 Task: Enable the video filter "Gradfun video filter" in the video filter module.
Action: Mouse moved to (123, 26)
Screenshot: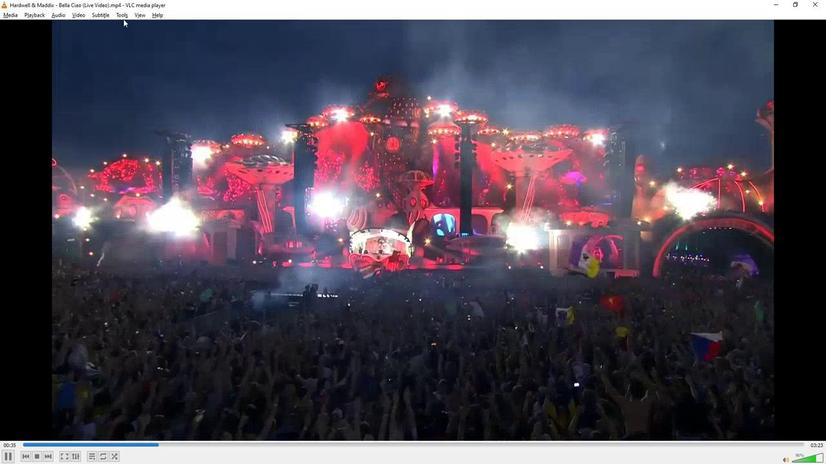 
Action: Mouse pressed left at (123, 26)
Screenshot: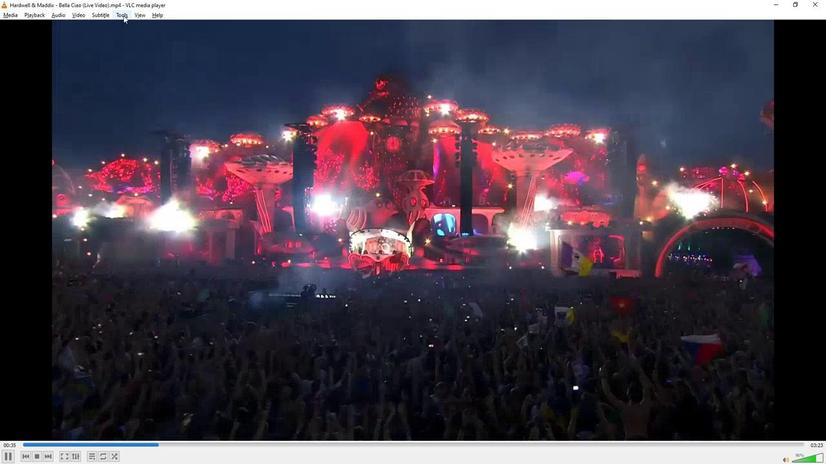 
Action: Mouse moved to (138, 121)
Screenshot: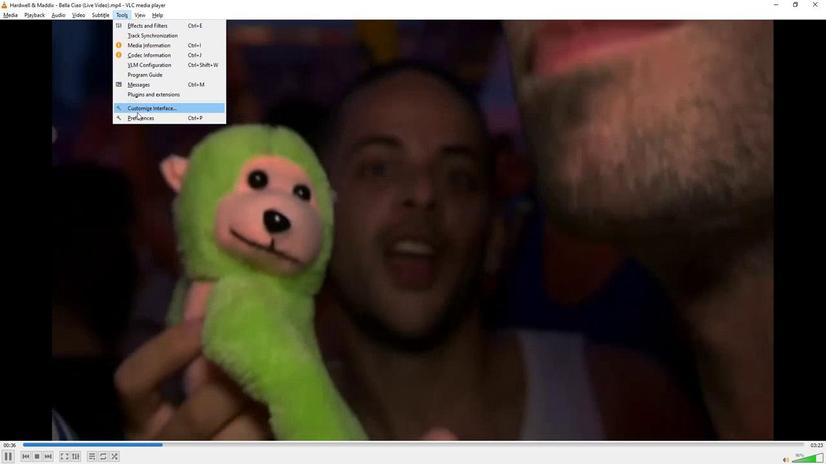
Action: Mouse pressed left at (138, 121)
Screenshot: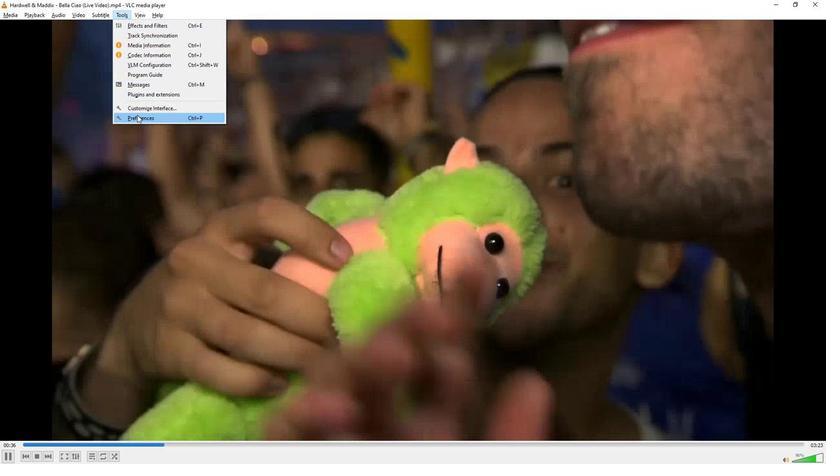 
Action: Mouse moved to (183, 363)
Screenshot: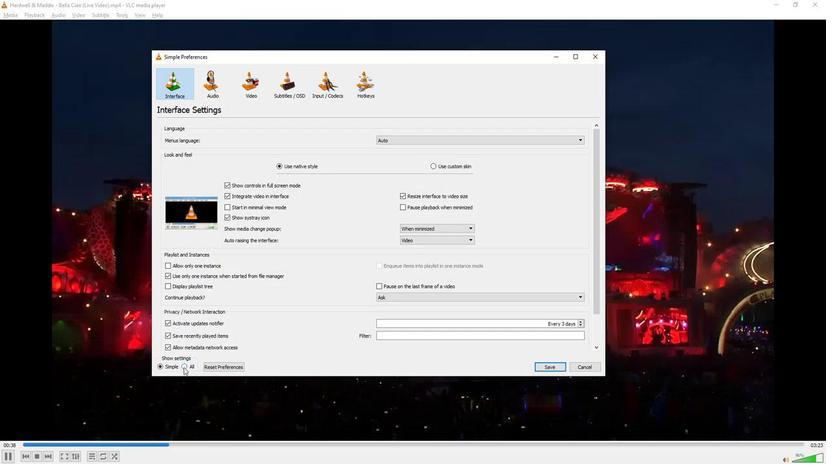 
Action: Mouse pressed left at (183, 363)
Screenshot: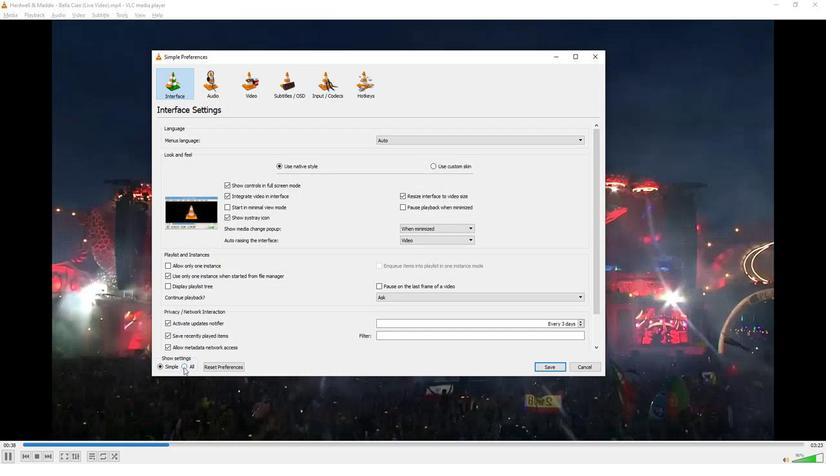 
Action: Mouse moved to (191, 342)
Screenshot: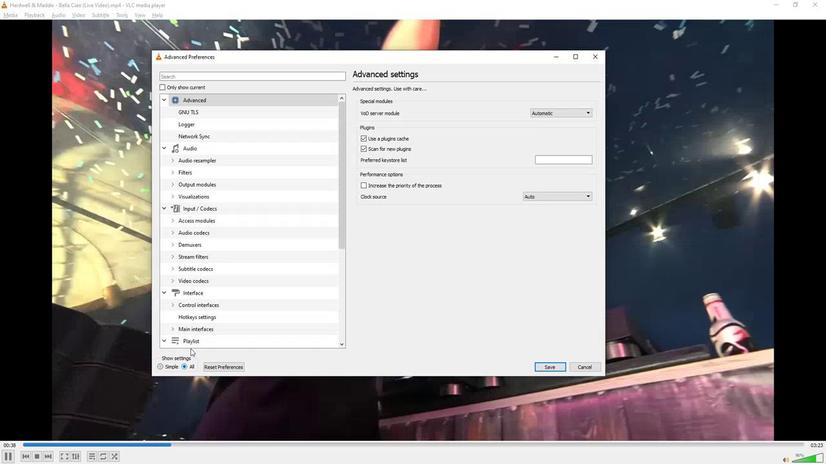 
Action: Mouse scrolled (191, 341) with delta (0, 0)
Screenshot: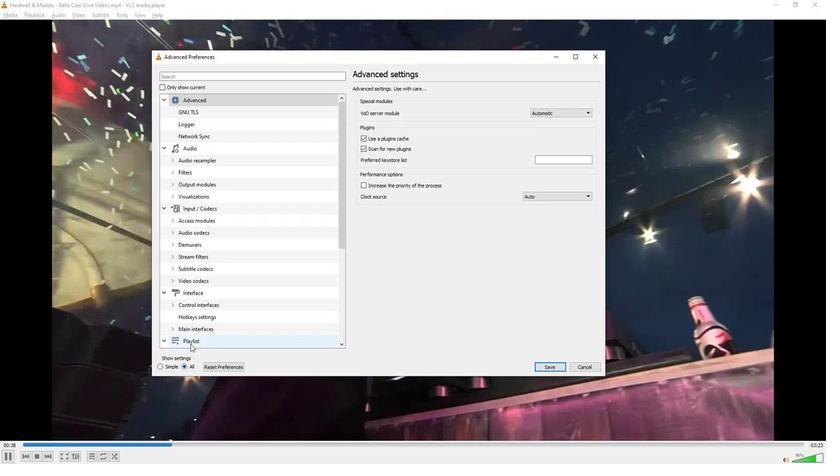 
Action: Mouse scrolled (191, 341) with delta (0, 0)
Screenshot: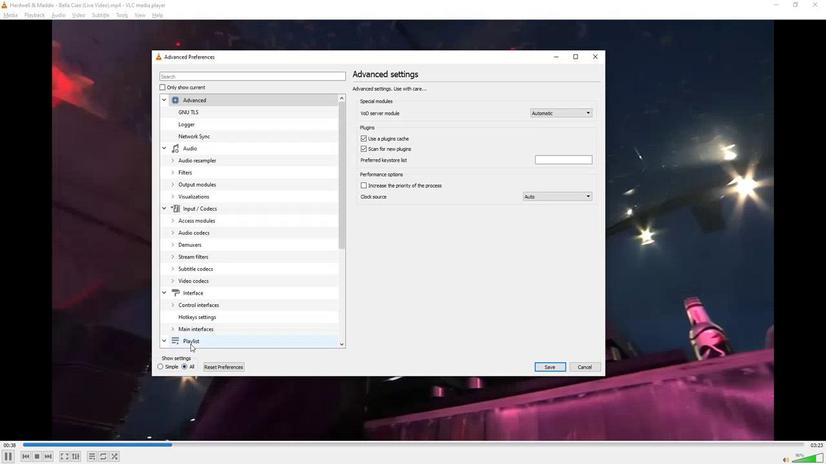 
Action: Mouse scrolled (191, 341) with delta (0, 0)
Screenshot: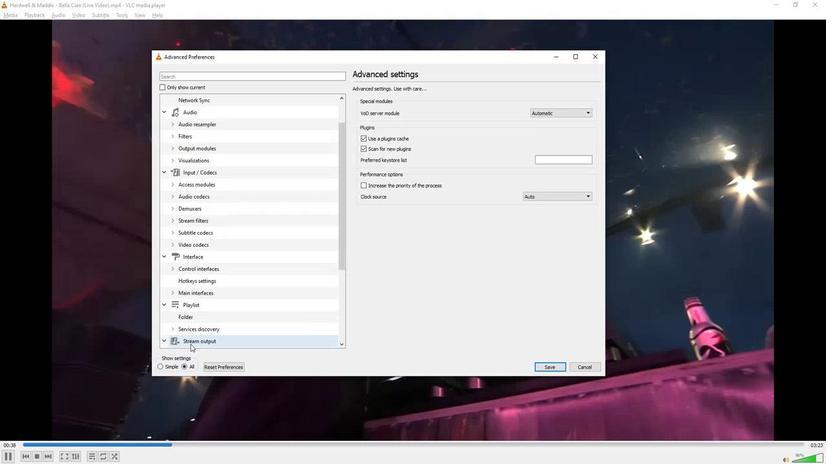 
Action: Mouse scrolled (191, 341) with delta (0, 0)
Screenshot: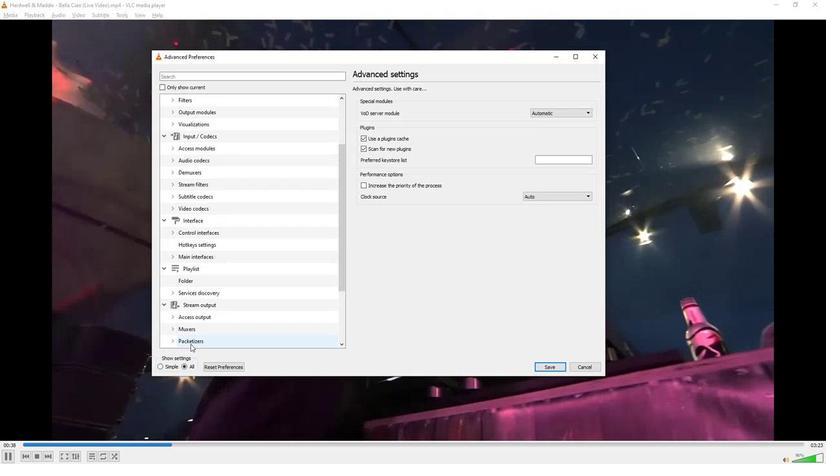 
Action: Mouse scrolled (191, 341) with delta (0, 0)
Screenshot: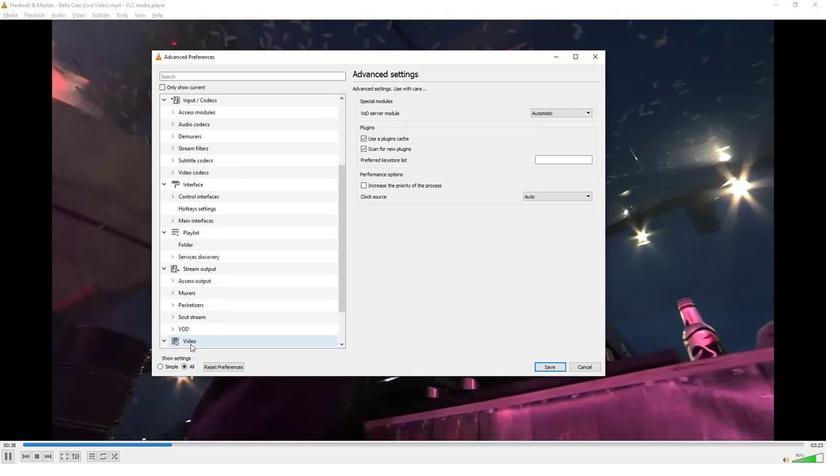 
Action: Mouse scrolled (191, 341) with delta (0, 0)
Screenshot: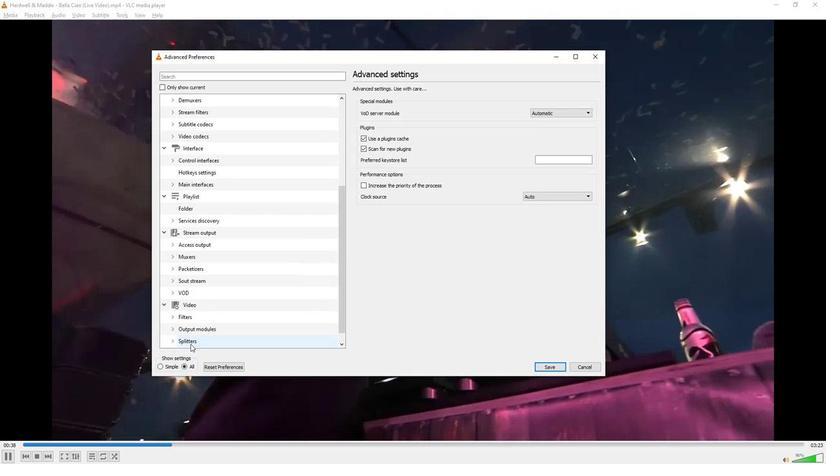 
Action: Mouse moved to (196, 302)
Screenshot: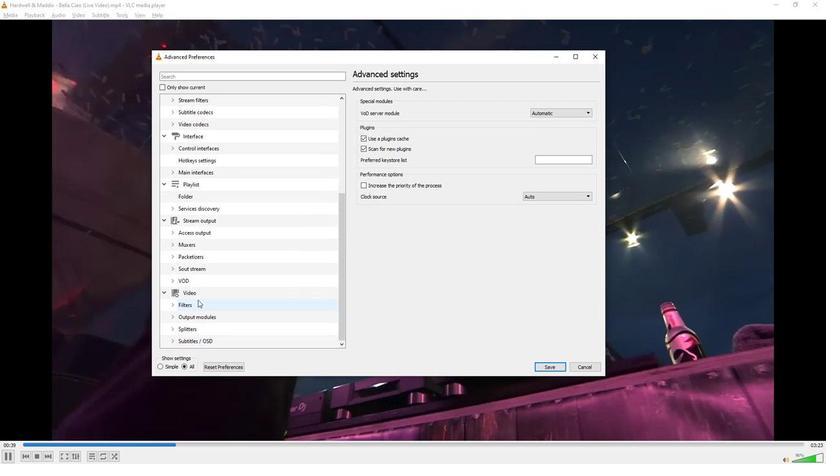 
Action: Mouse pressed left at (196, 302)
Screenshot: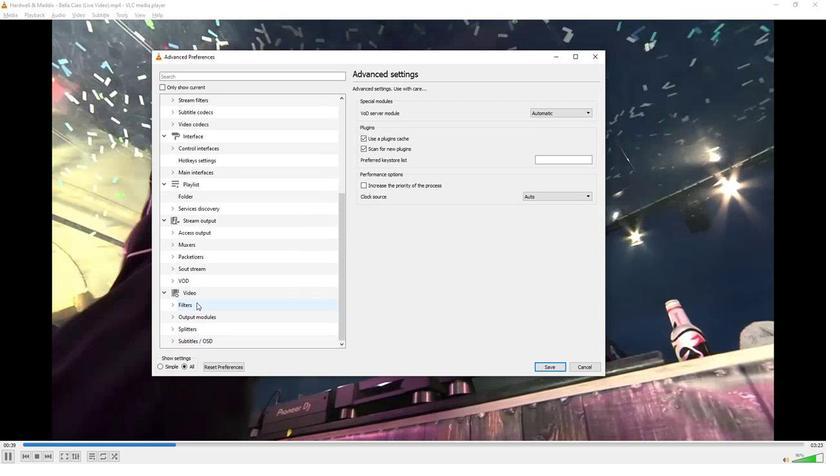 
Action: Mouse moved to (478, 217)
Screenshot: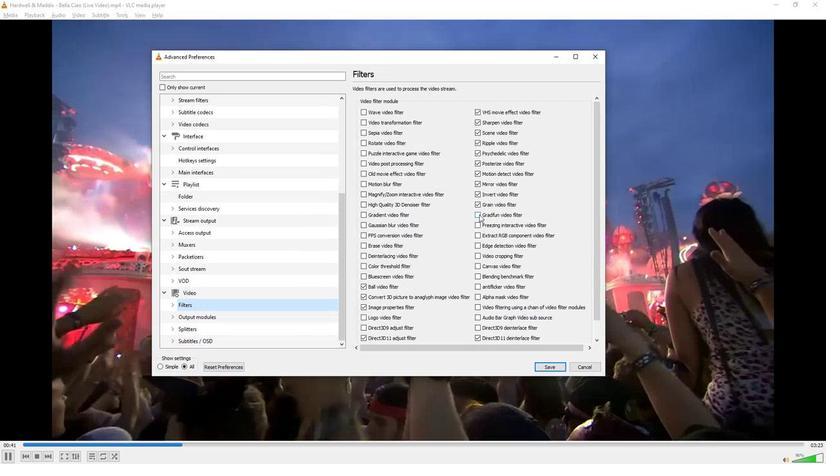 
Action: Mouse pressed left at (478, 217)
Screenshot: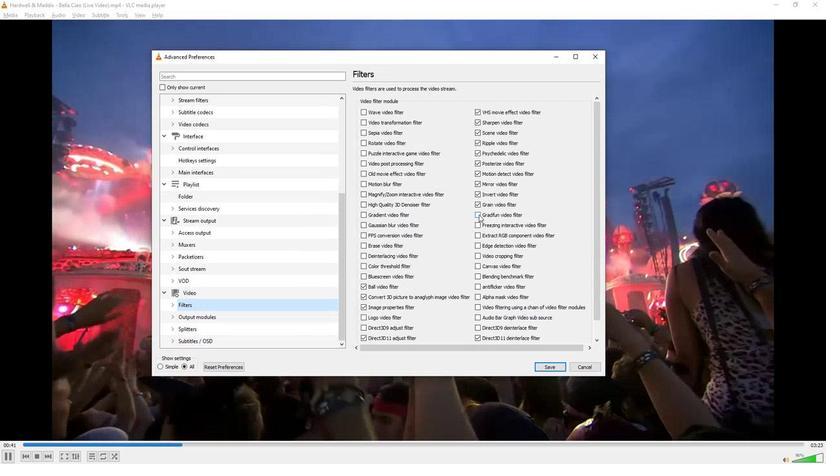 
Action: Mouse moved to (446, 246)
Screenshot: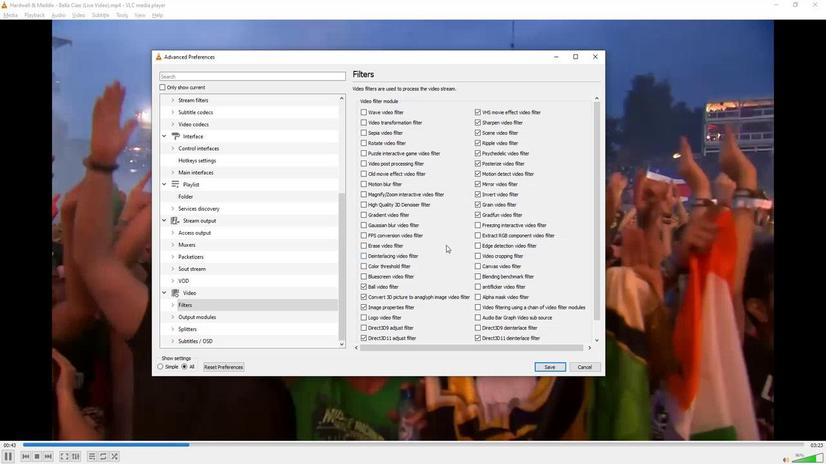 
